 Task: Create a due date automation trigger when advanced on, on the tuesday of the week before a card is due add basic assigned to anyone at 11:00 AM.
Action: Mouse moved to (942, 316)
Screenshot: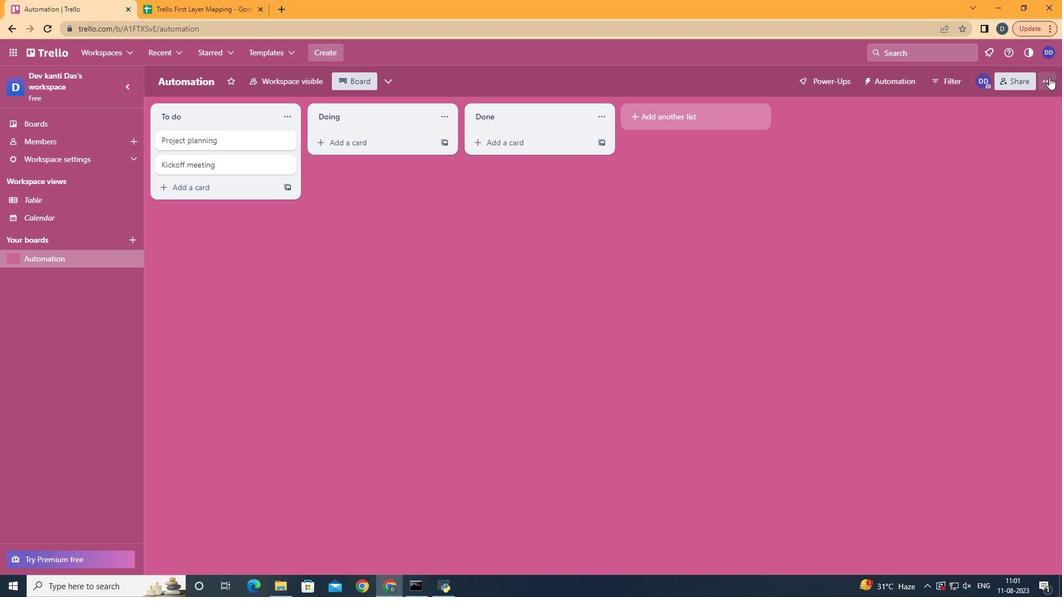 
Action: Mouse pressed left at (942, 316)
Screenshot: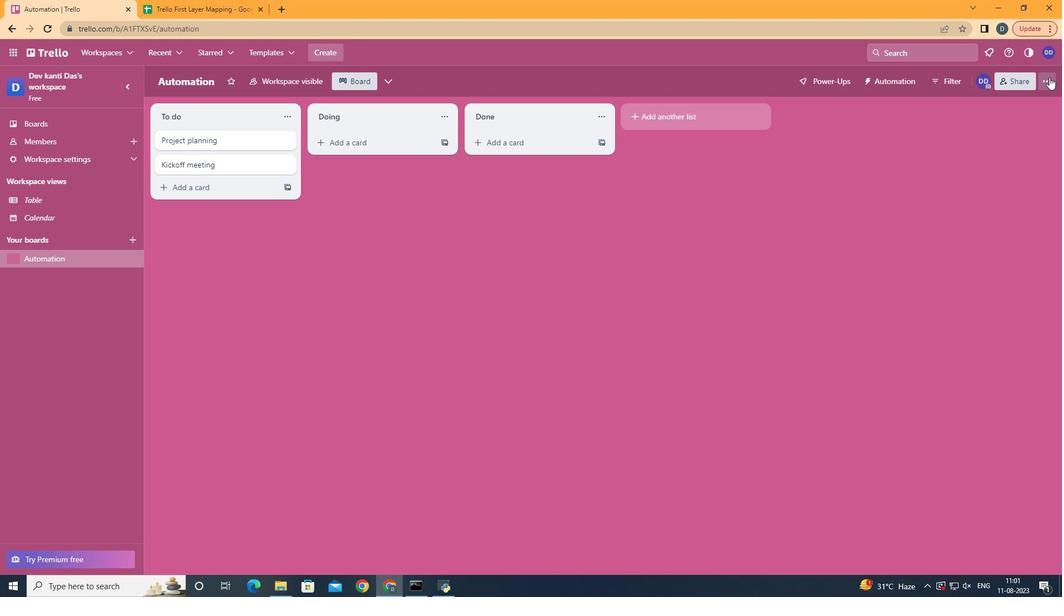 
Action: Mouse moved to (890, 375)
Screenshot: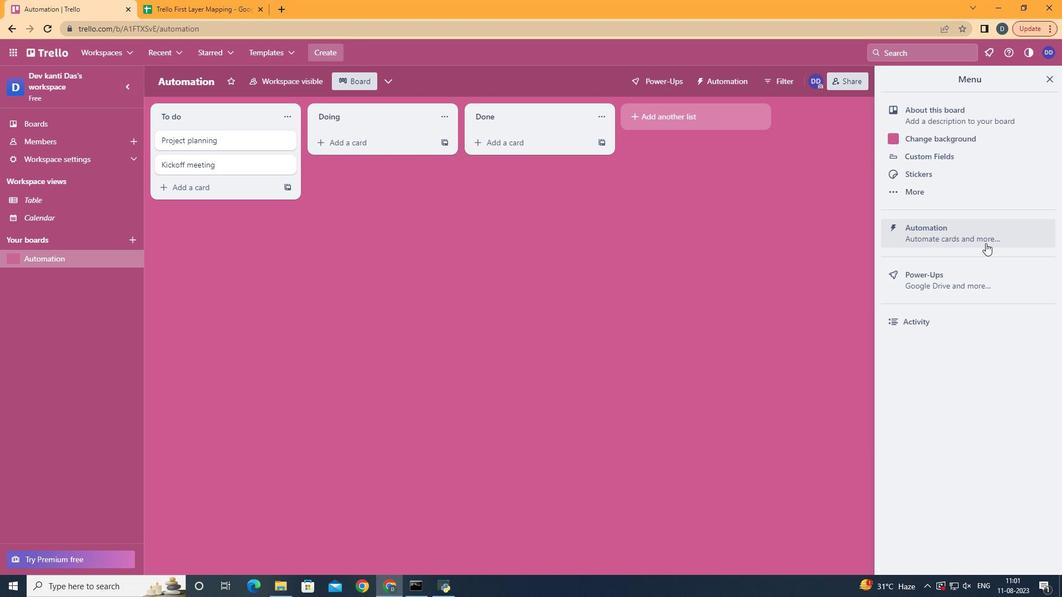 
Action: Mouse pressed left at (890, 375)
Screenshot: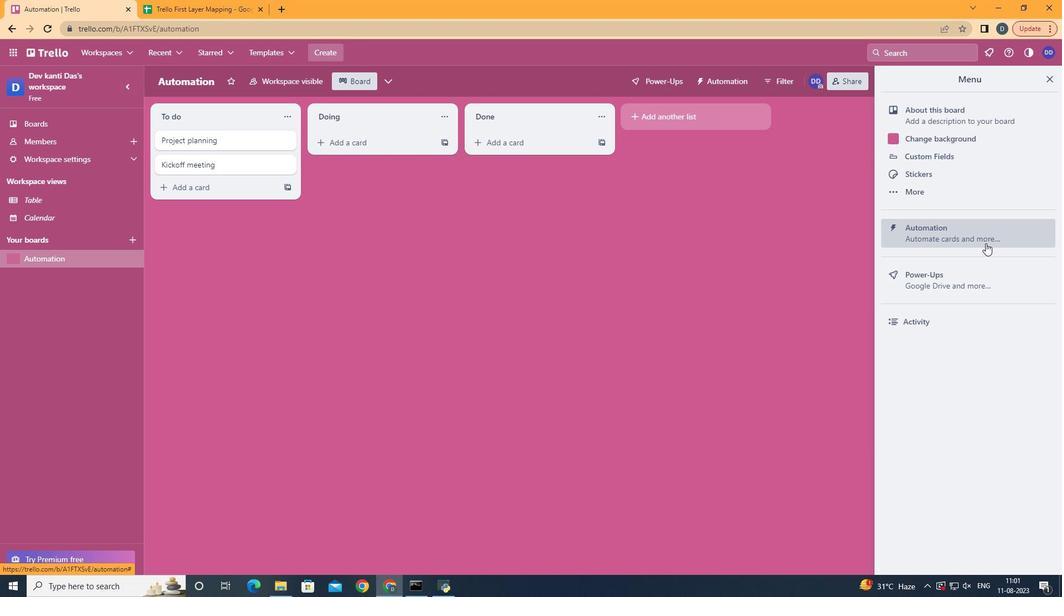 
Action: Mouse moved to (242, 369)
Screenshot: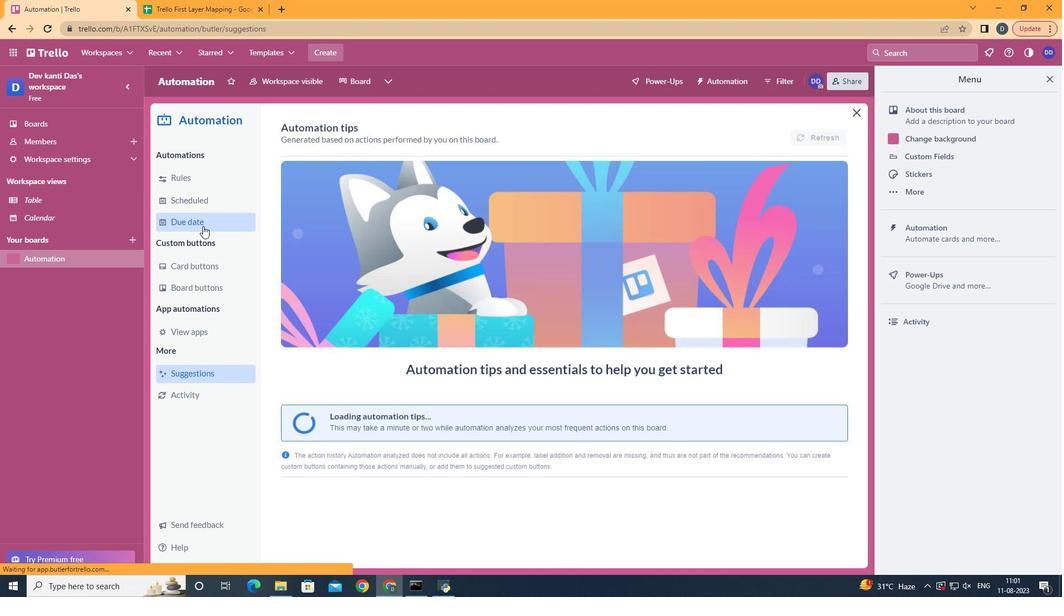 
Action: Mouse pressed left at (242, 369)
Screenshot: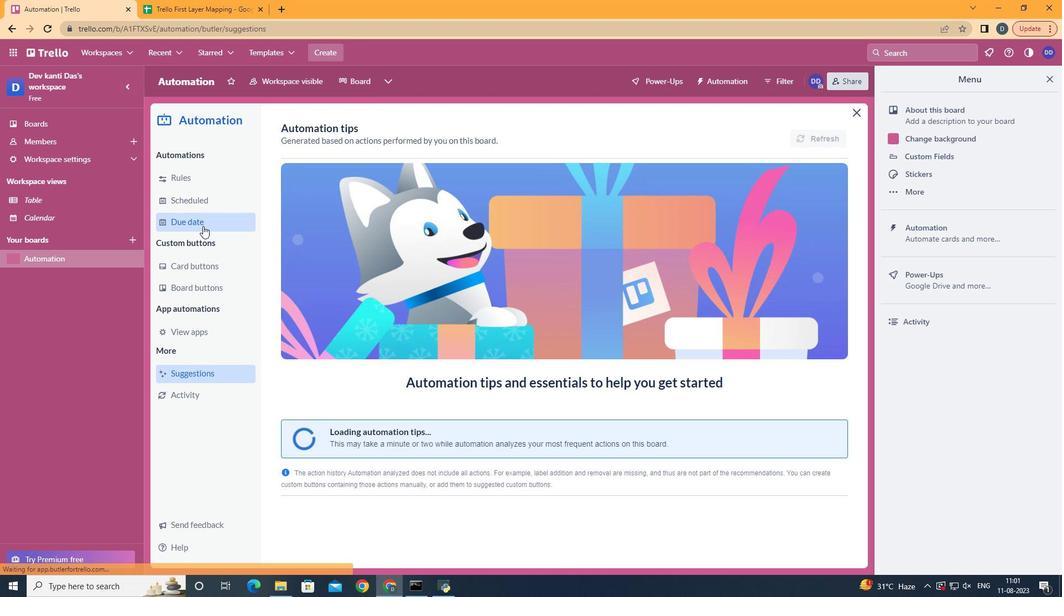 
Action: Mouse moved to (715, 337)
Screenshot: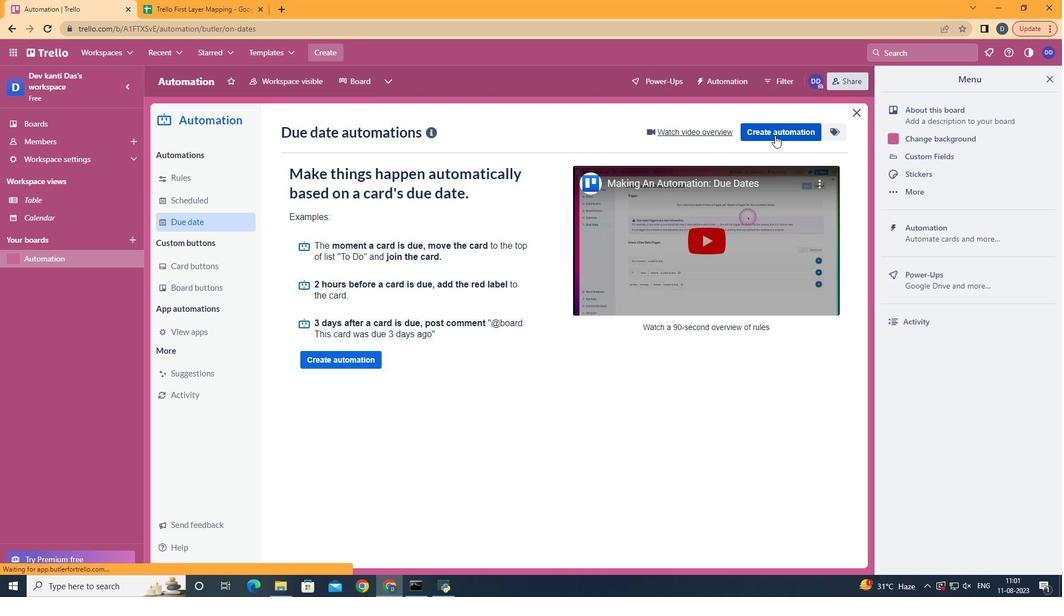 
Action: Mouse pressed left at (715, 337)
Screenshot: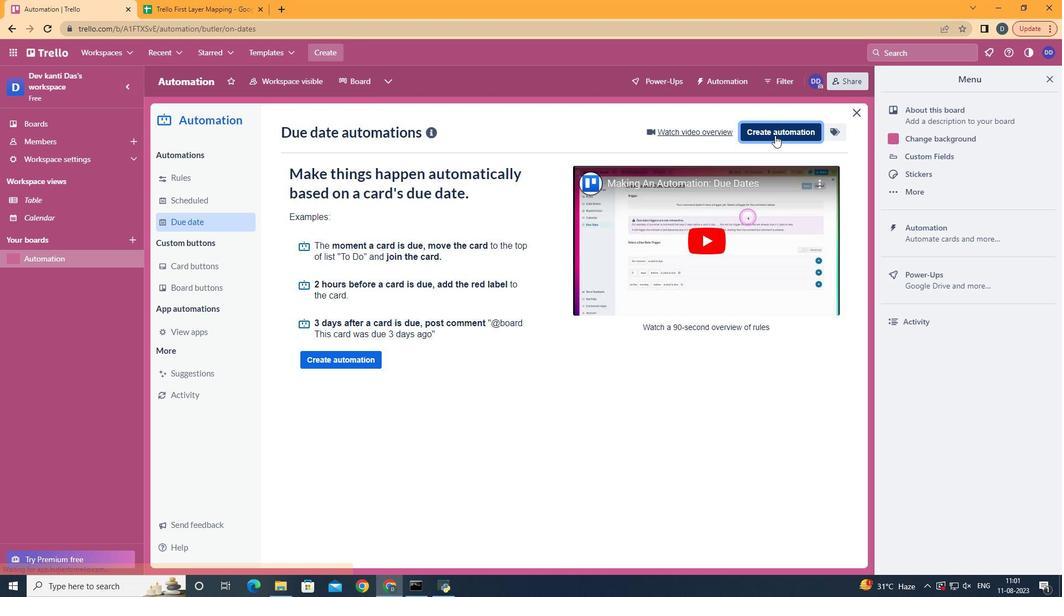 
Action: Mouse moved to (544, 375)
Screenshot: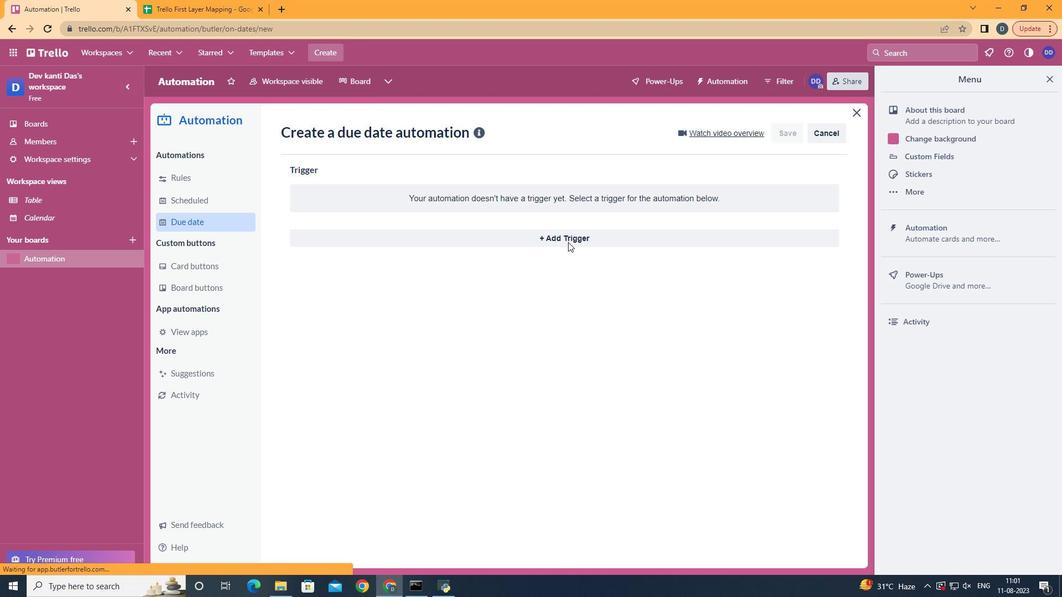 
Action: Mouse pressed left at (544, 375)
Screenshot: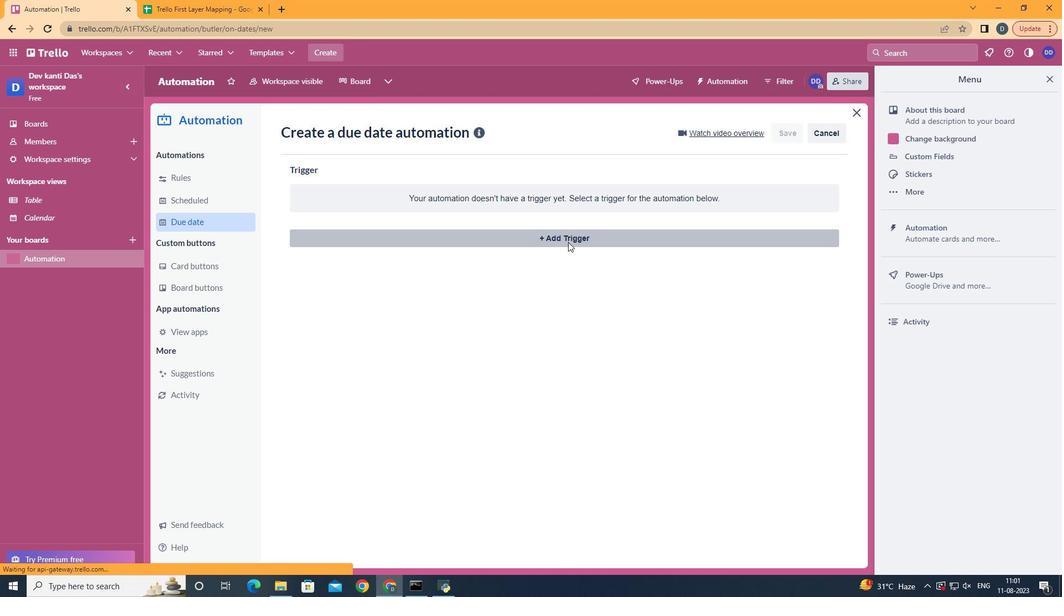 
Action: Mouse moved to (371, 401)
Screenshot: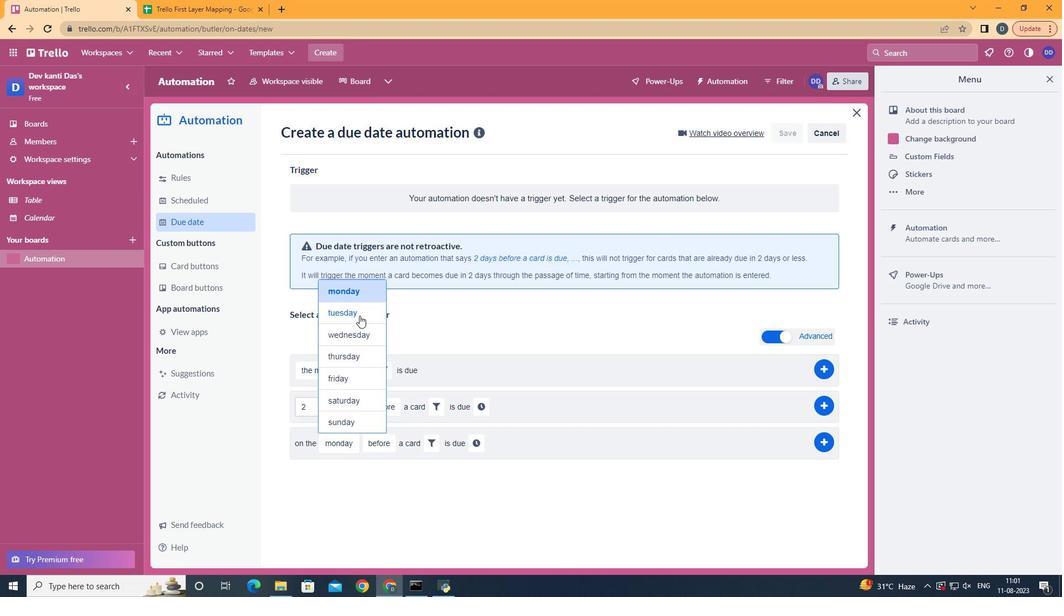 
Action: Mouse pressed left at (371, 401)
Screenshot: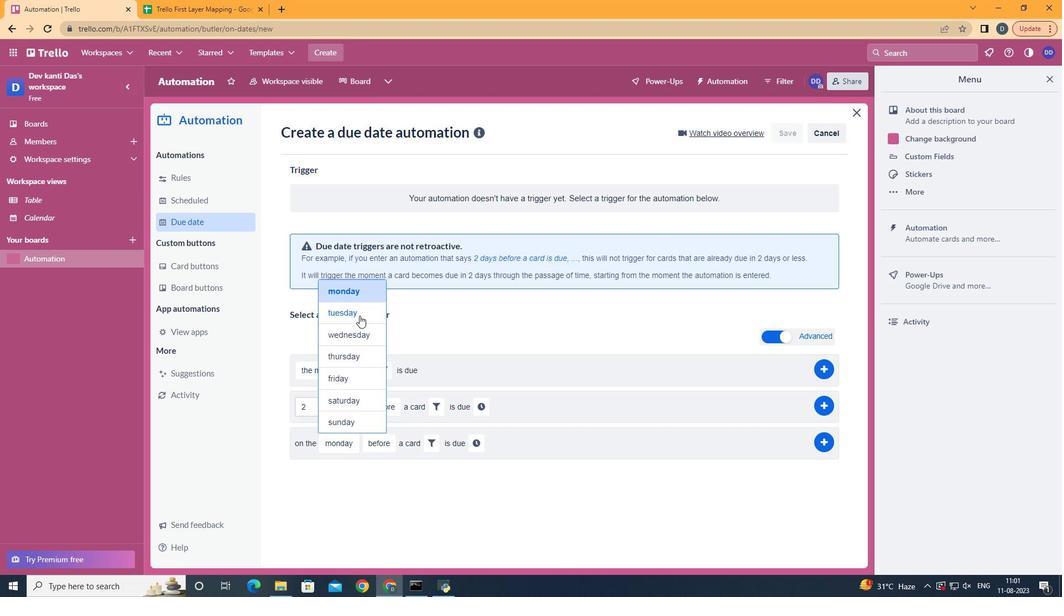 
Action: Mouse moved to (406, 477)
Screenshot: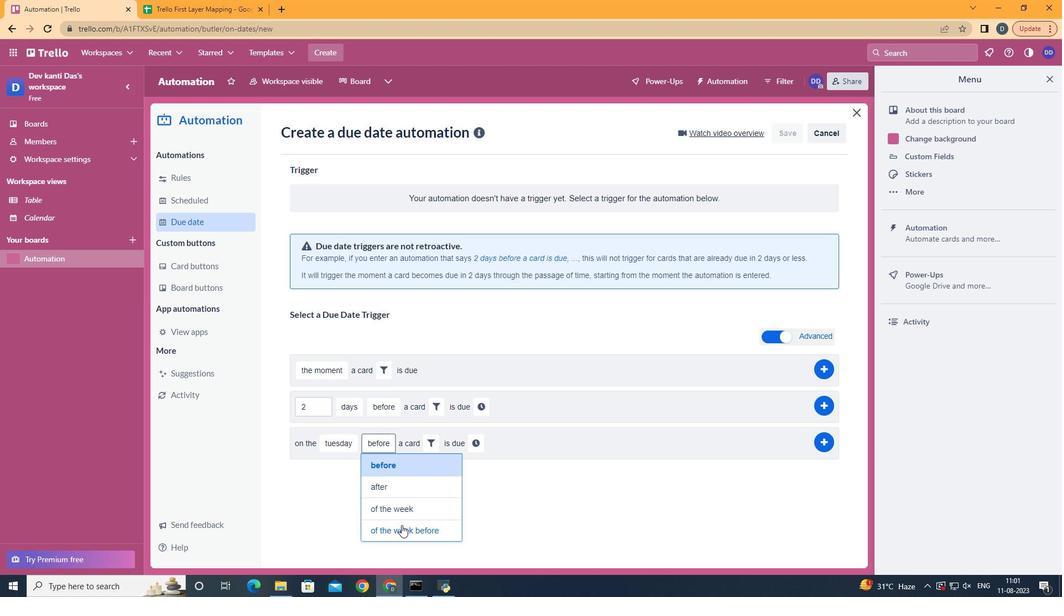 
Action: Mouse pressed left at (406, 477)
Screenshot: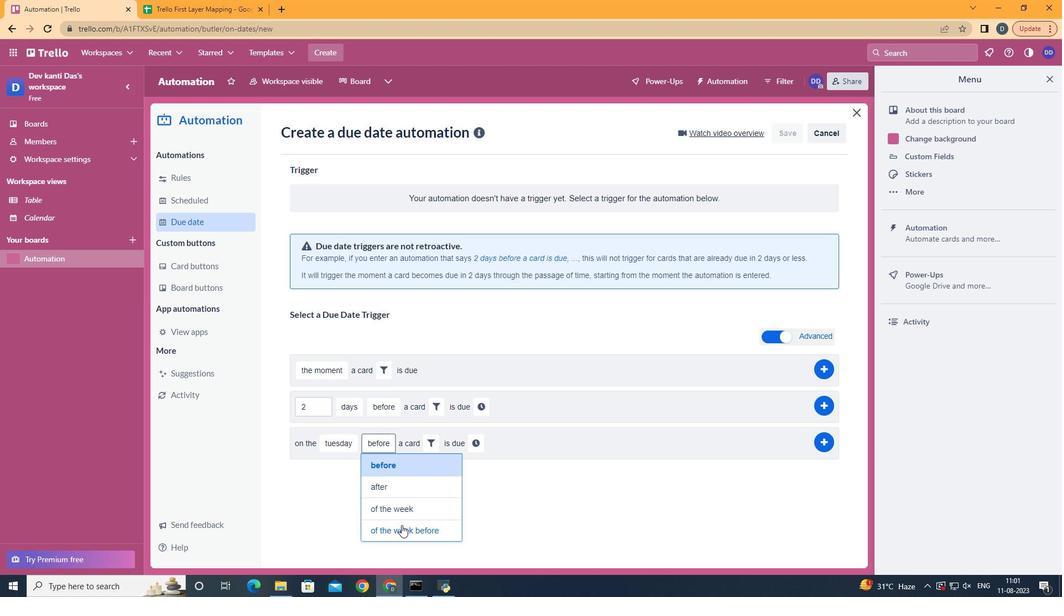 
Action: Mouse moved to (474, 445)
Screenshot: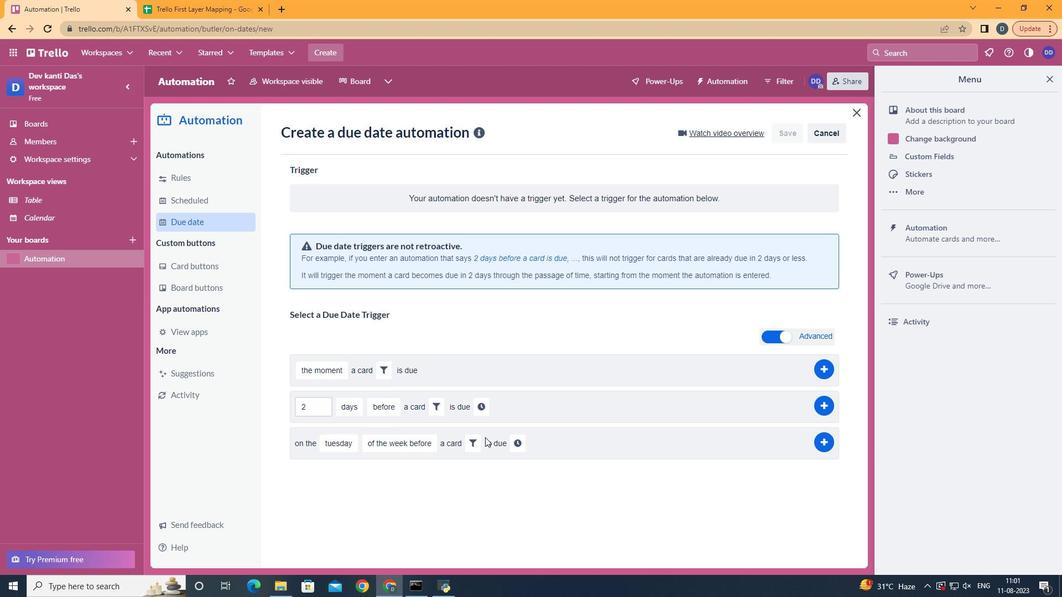 
Action: Mouse pressed left at (474, 445)
Screenshot: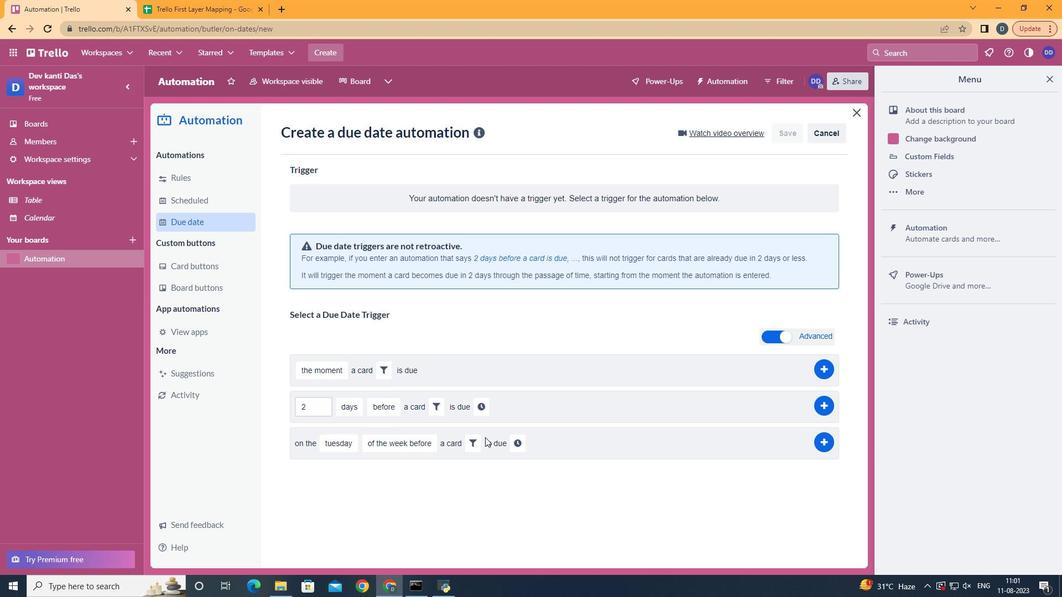 
Action: Mouse moved to (466, 450)
Screenshot: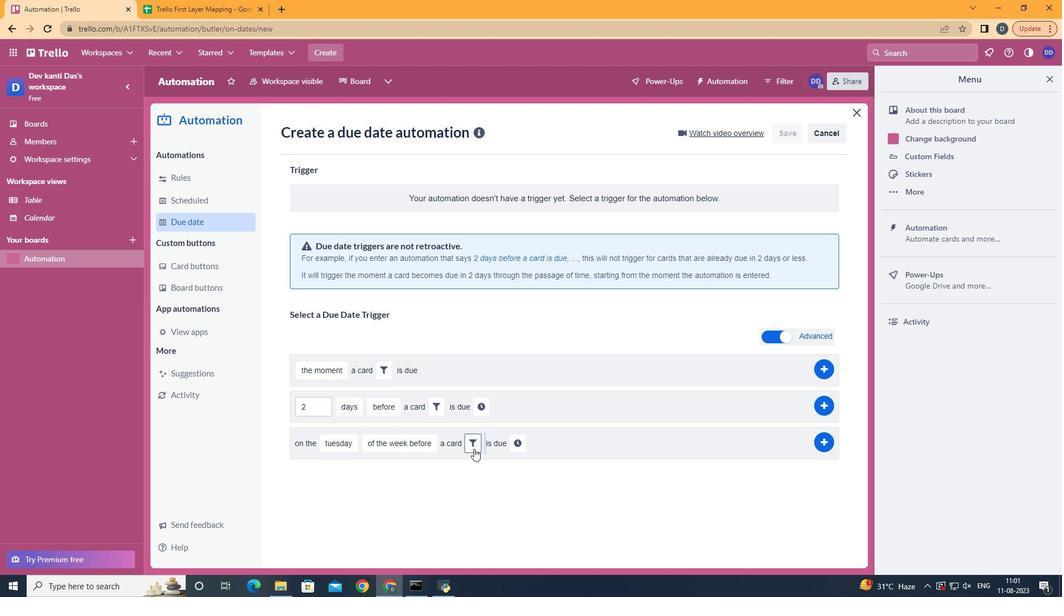 
Action: Mouse pressed left at (466, 450)
Screenshot: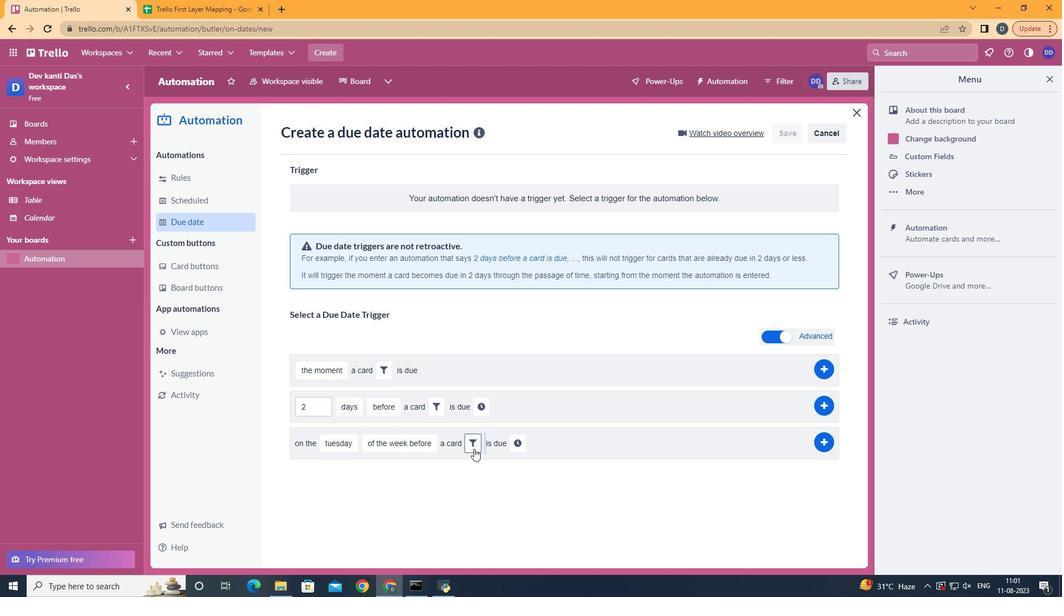 
Action: Mouse moved to (503, 466)
Screenshot: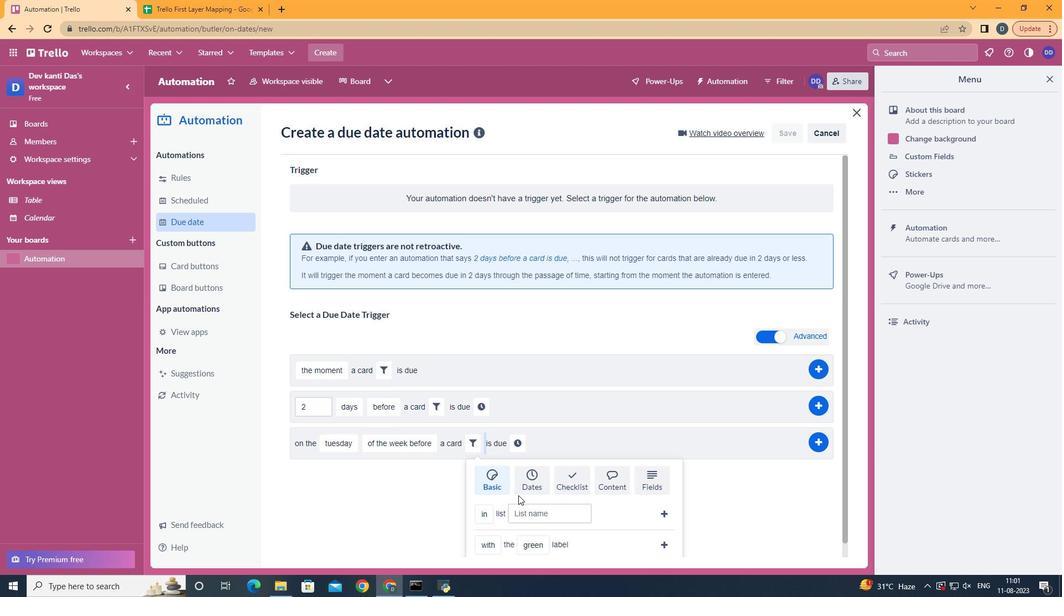 
Action: Mouse scrolled (503, 466) with delta (0, 0)
Screenshot: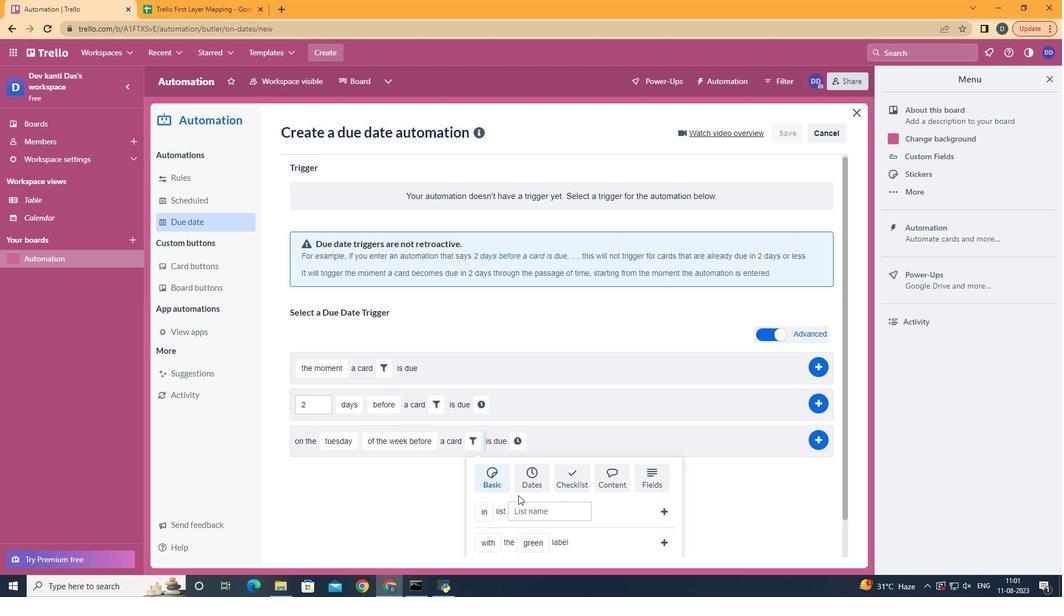 
Action: Mouse scrolled (503, 466) with delta (0, 0)
Screenshot: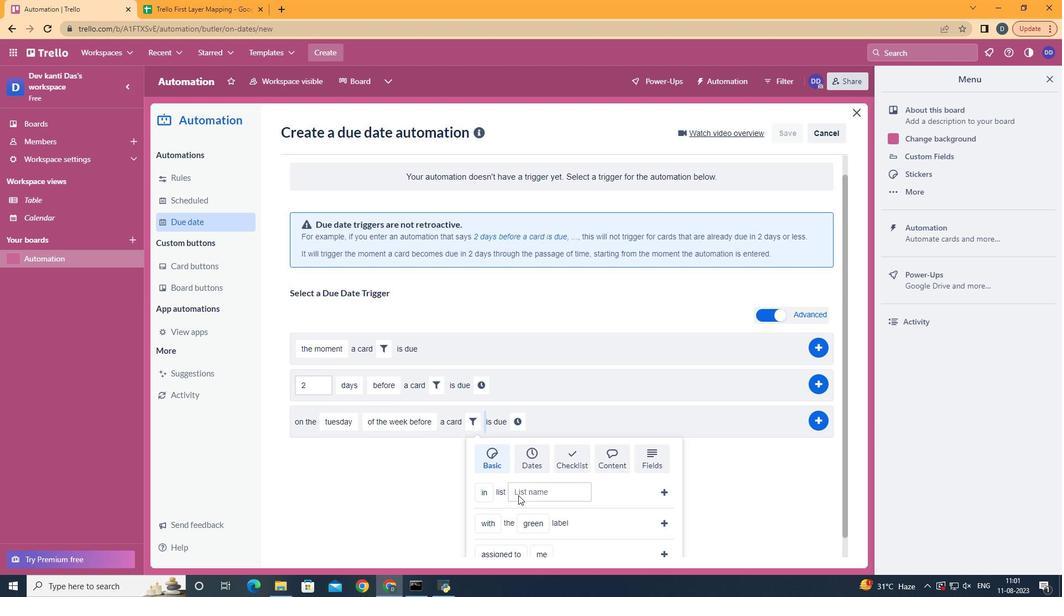 
Action: Mouse scrolled (503, 466) with delta (0, 0)
Screenshot: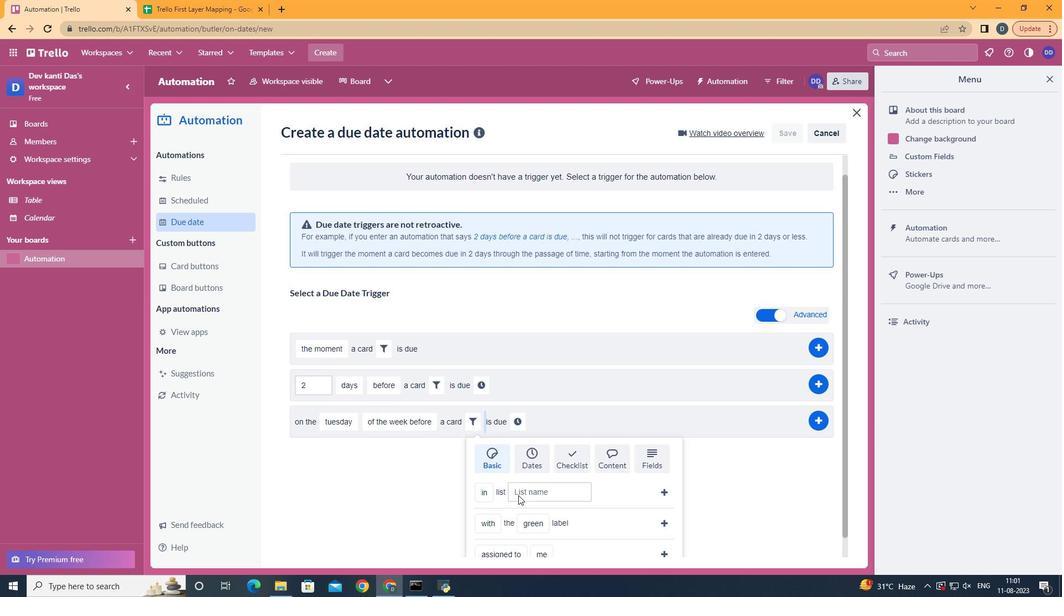 
Action: Mouse scrolled (503, 466) with delta (0, 0)
Screenshot: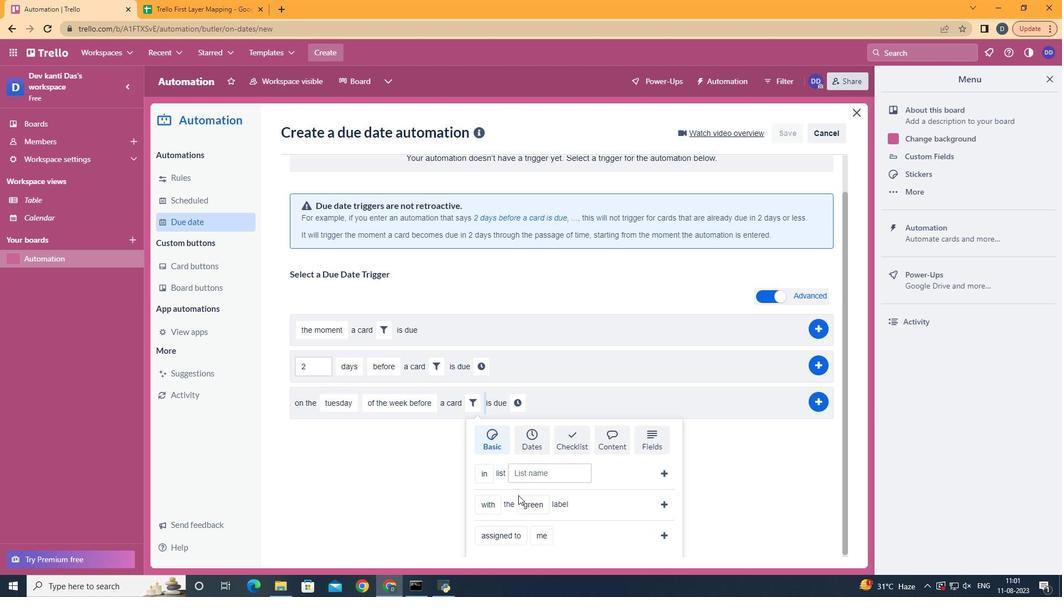 
Action: Mouse moved to (534, 467)
Screenshot: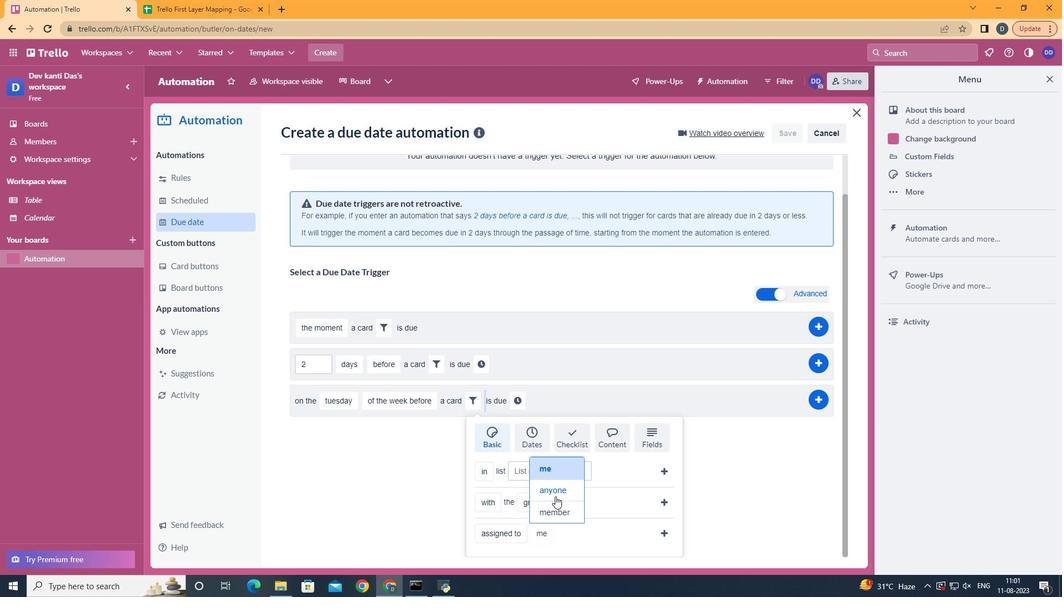 
Action: Mouse pressed left at (534, 467)
Screenshot: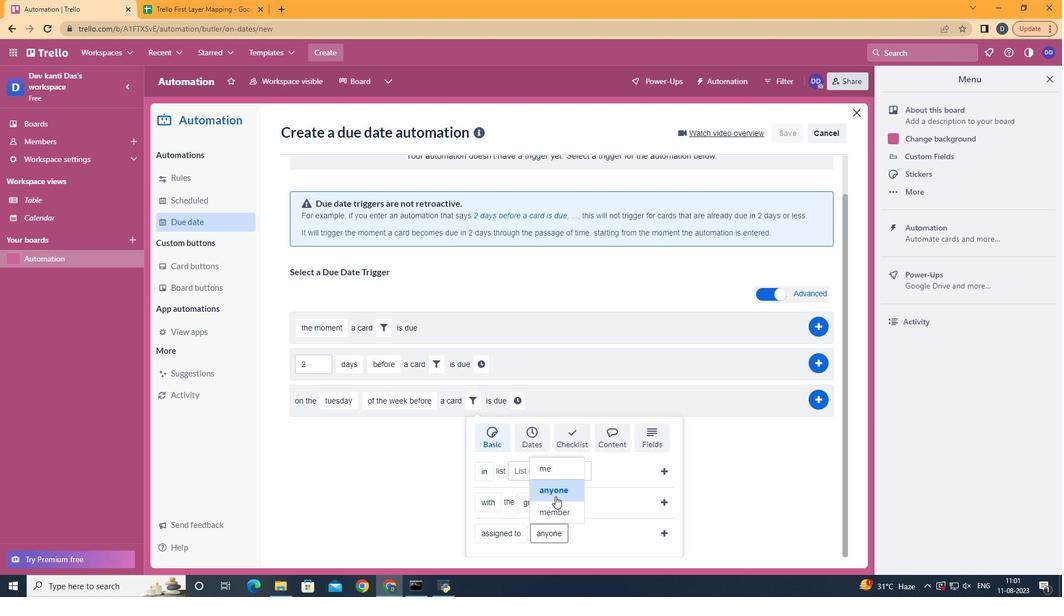 
Action: Mouse moved to (627, 481)
Screenshot: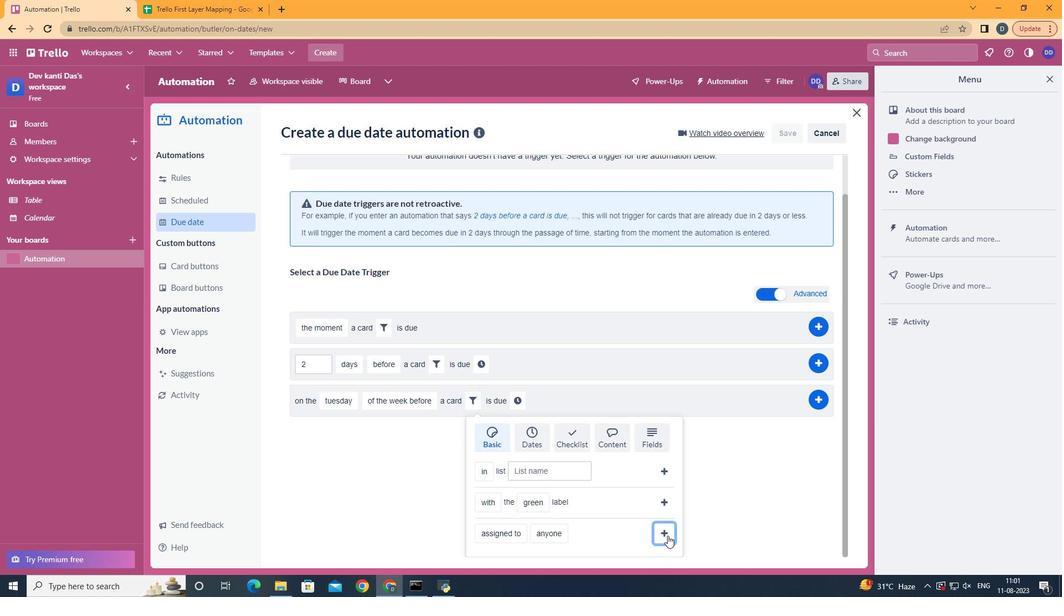 
Action: Mouse pressed left at (627, 481)
Screenshot: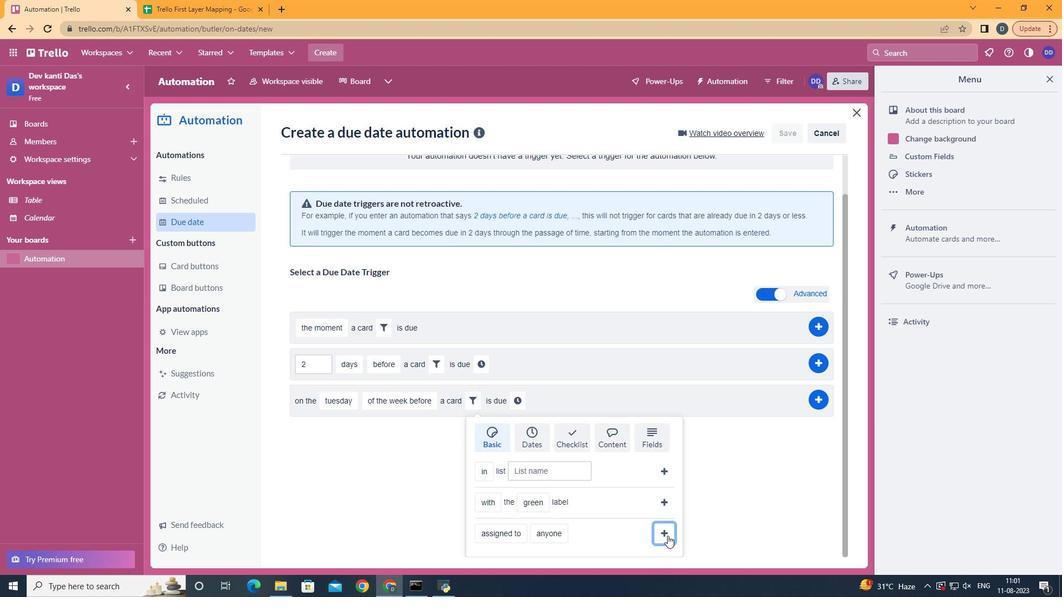 
Action: Mouse moved to (580, 450)
Screenshot: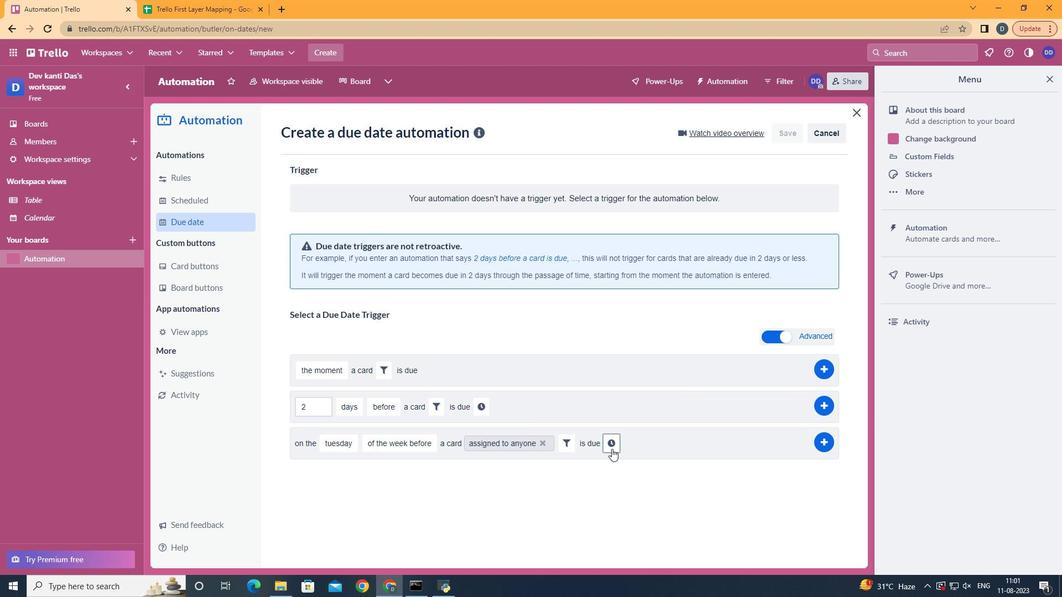 
Action: Mouse pressed left at (580, 450)
Screenshot: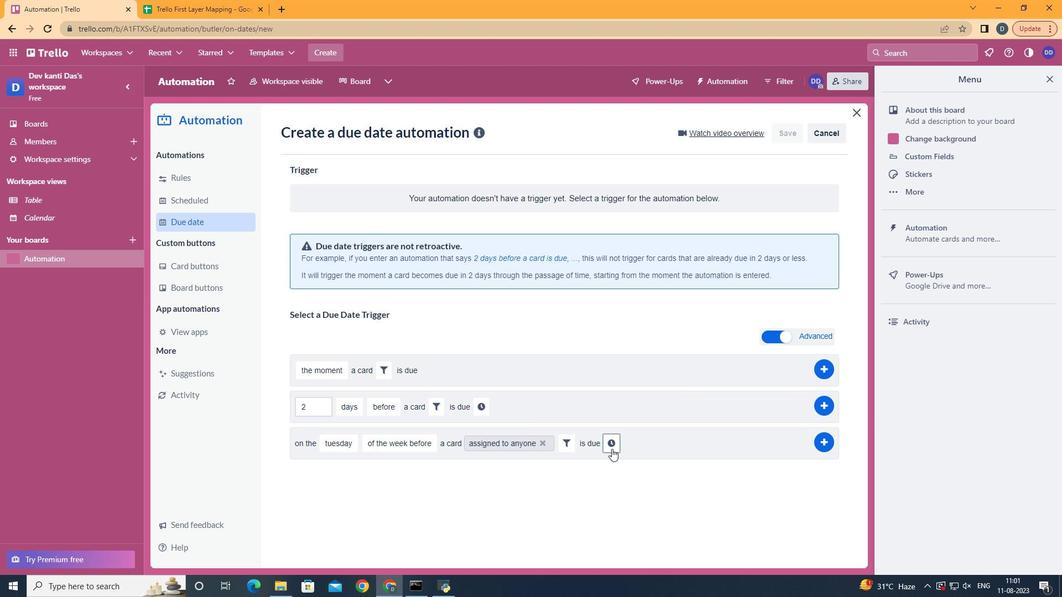 
Action: Mouse moved to (635, 448)
Screenshot: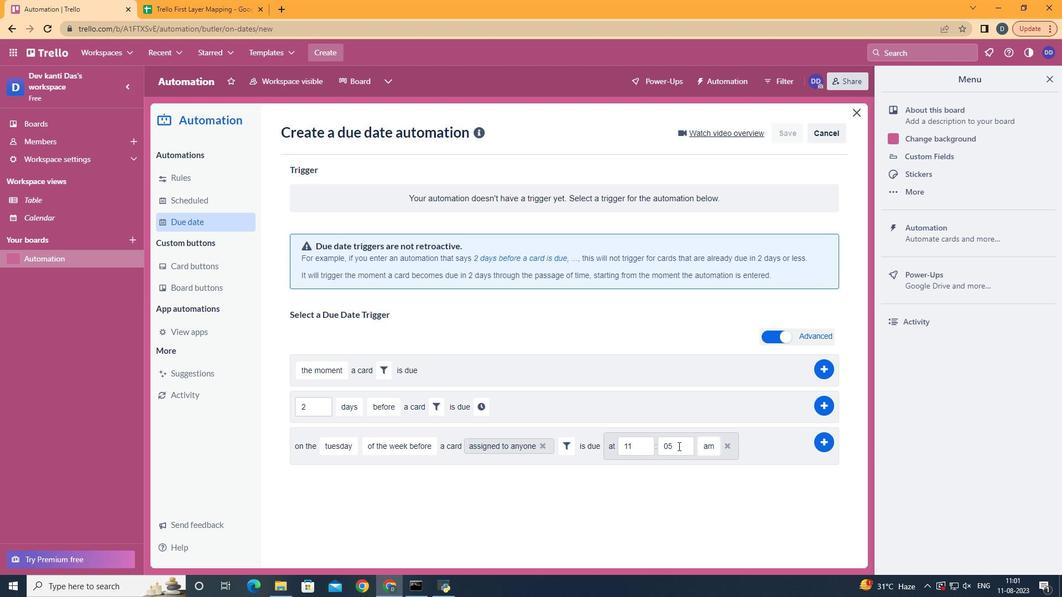 
Action: Mouse pressed left at (635, 448)
Screenshot: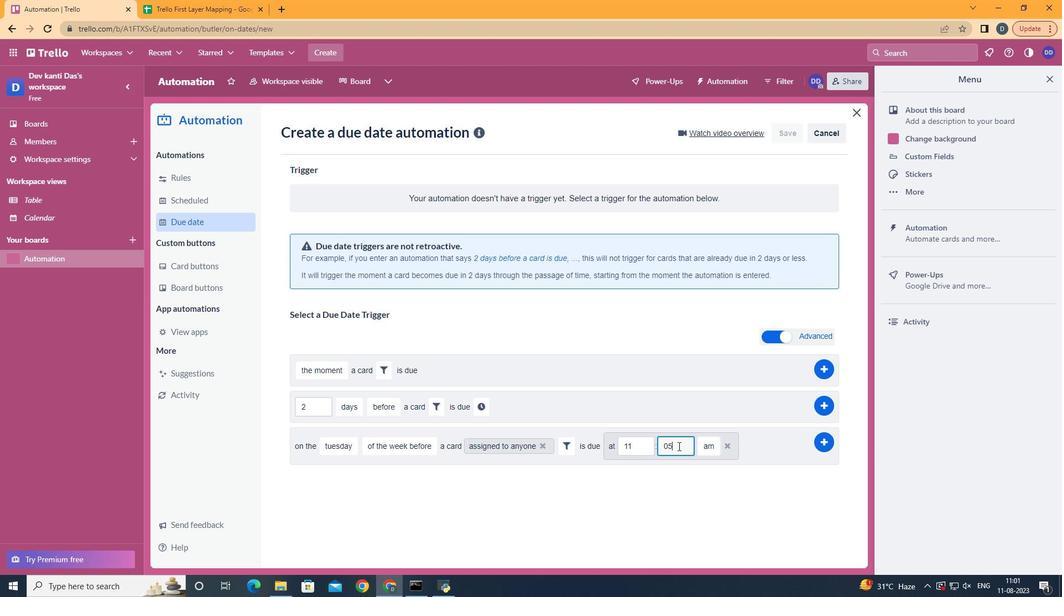 
Action: Key pressed <Key.backspace>0
Screenshot: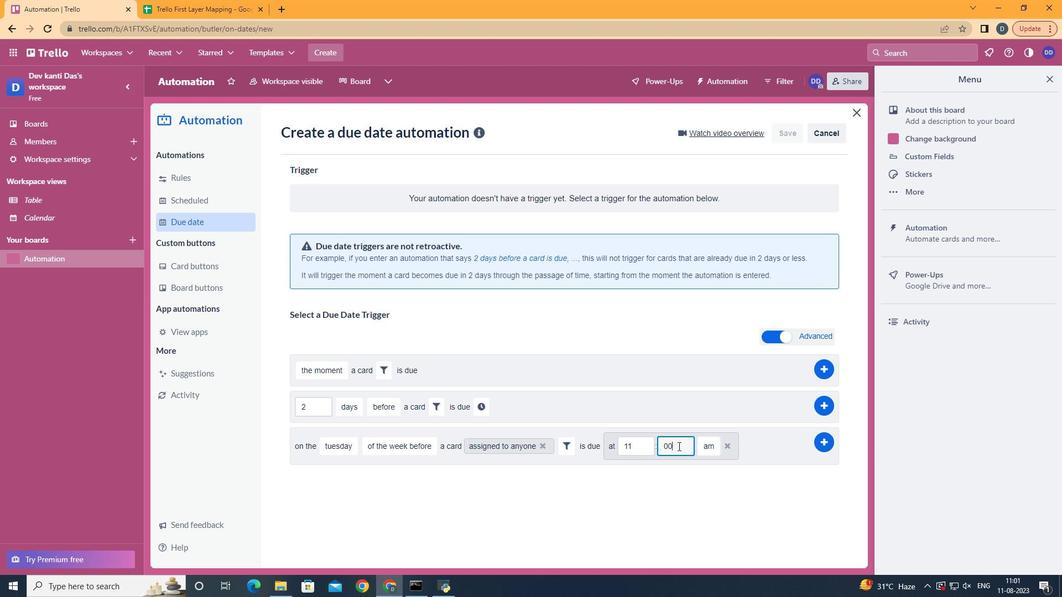 
Action: Mouse moved to (756, 447)
Screenshot: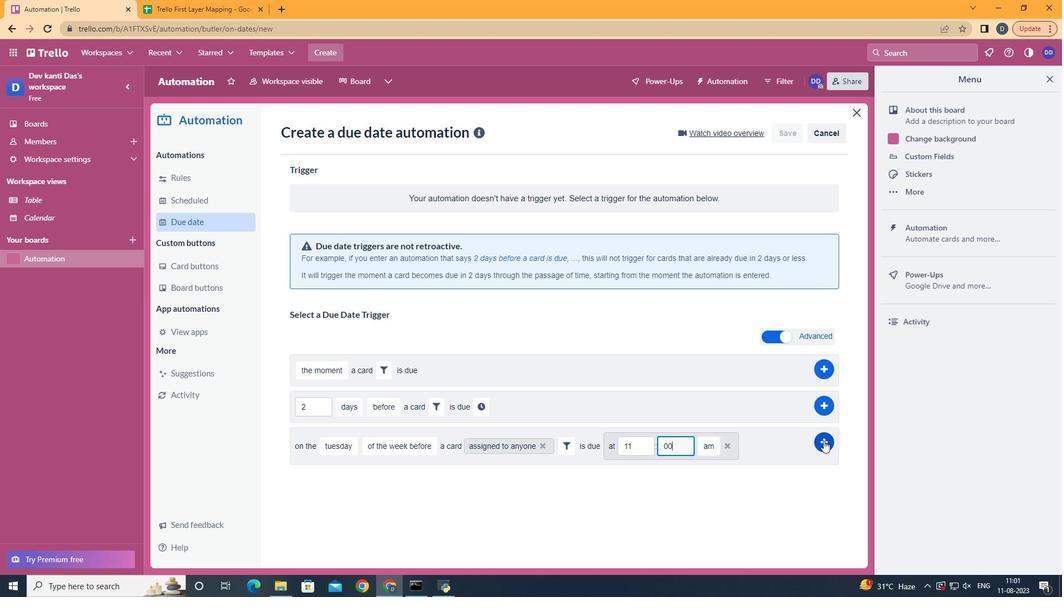 
Action: Mouse pressed left at (756, 447)
Screenshot: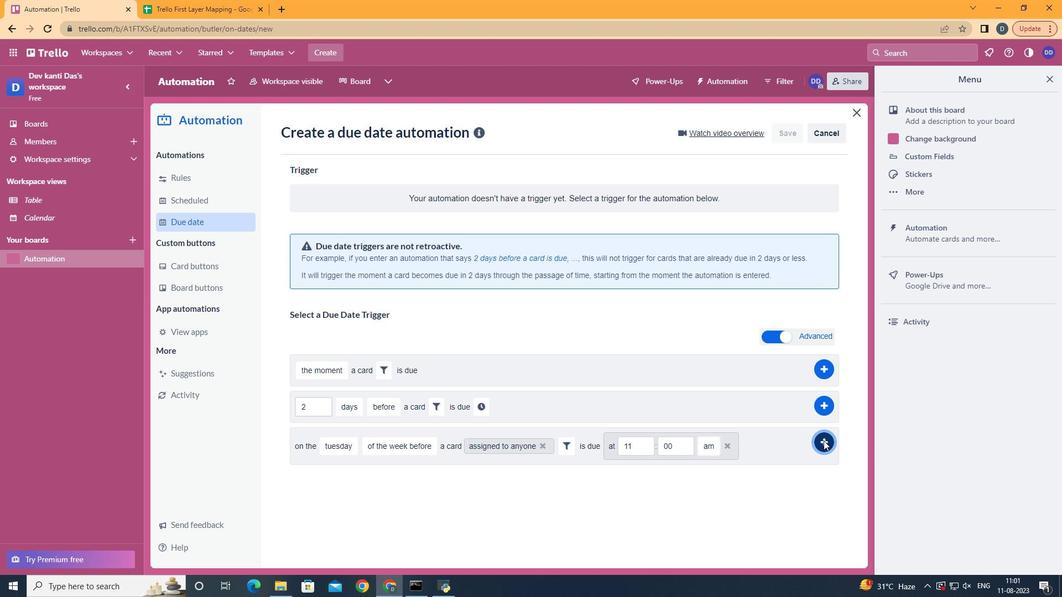 
